 Task: Create a due date automation trigger when advanced on, 2 days after a card is due add content with a name or a description not starting with resume at 11:00 AM.
Action: Mouse moved to (934, 261)
Screenshot: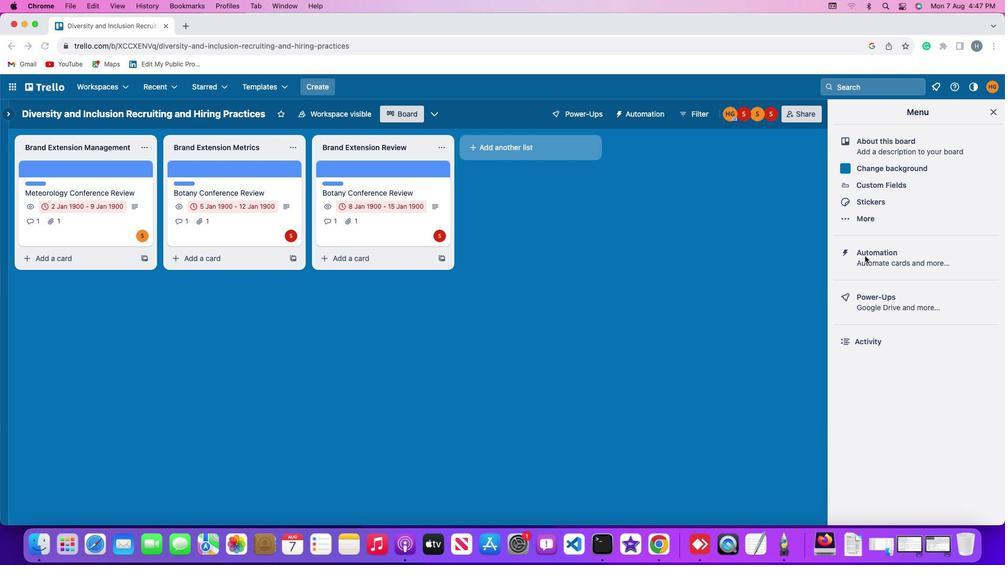 
Action: Mouse pressed left at (934, 261)
Screenshot: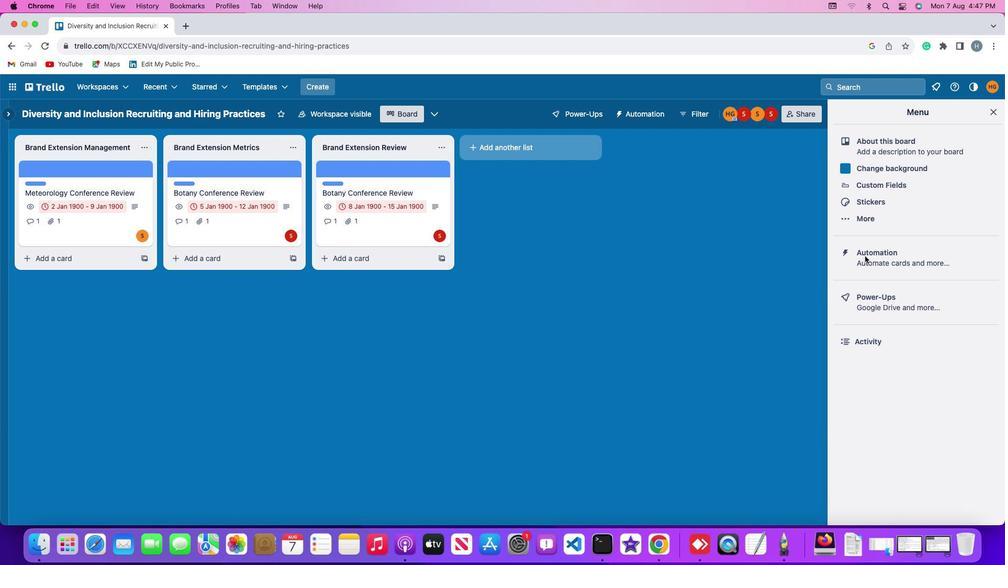 
Action: Mouse pressed left at (934, 261)
Screenshot: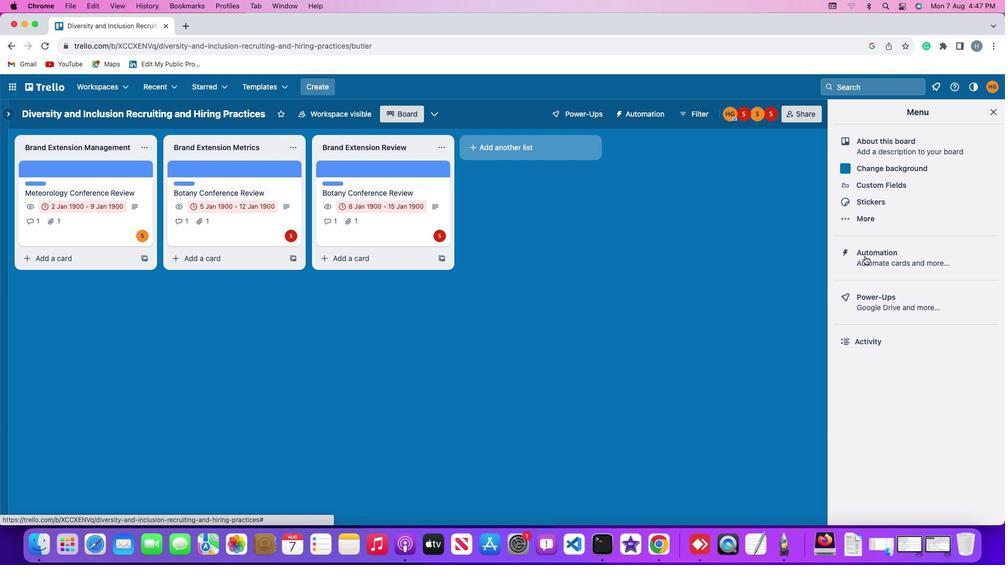 
Action: Mouse moved to (120, 246)
Screenshot: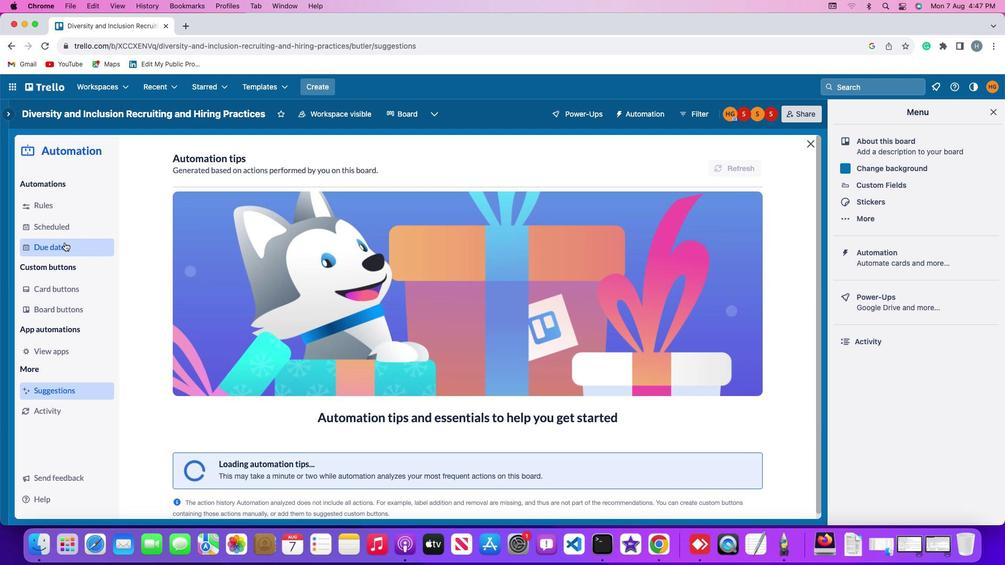 
Action: Mouse pressed left at (120, 246)
Screenshot: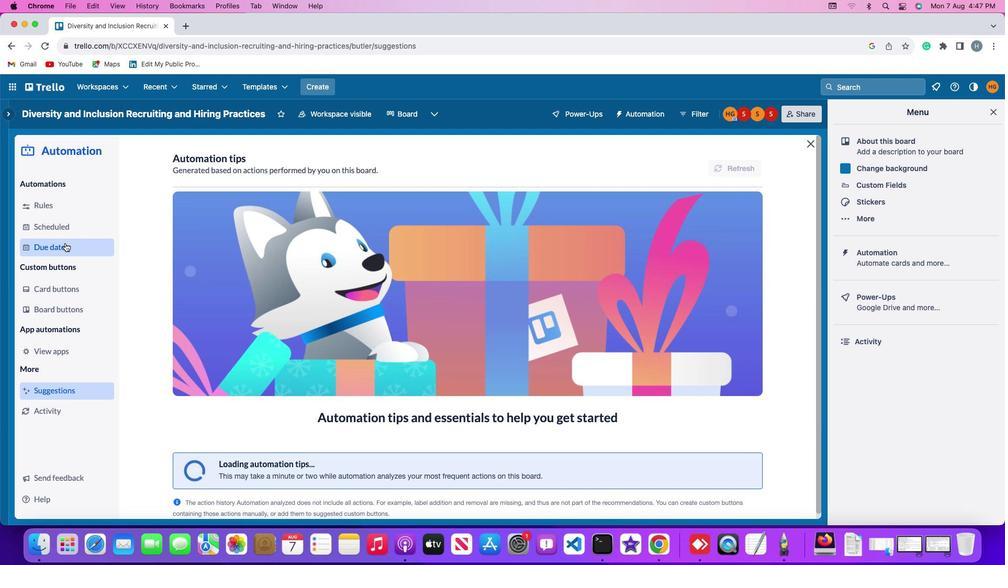 
Action: Mouse moved to (791, 160)
Screenshot: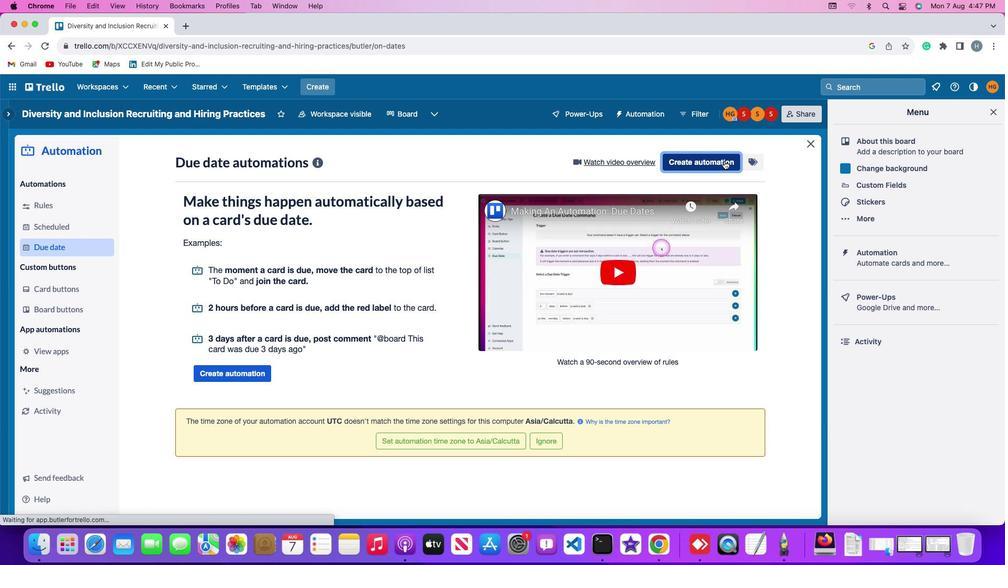 
Action: Mouse pressed left at (791, 160)
Screenshot: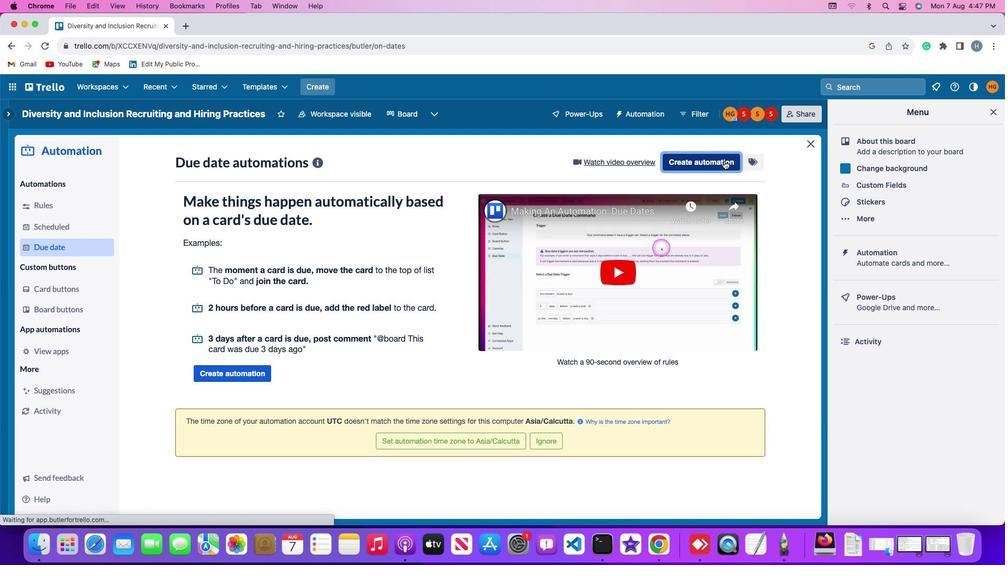
Action: Mouse moved to (554, 264)
Screenshot: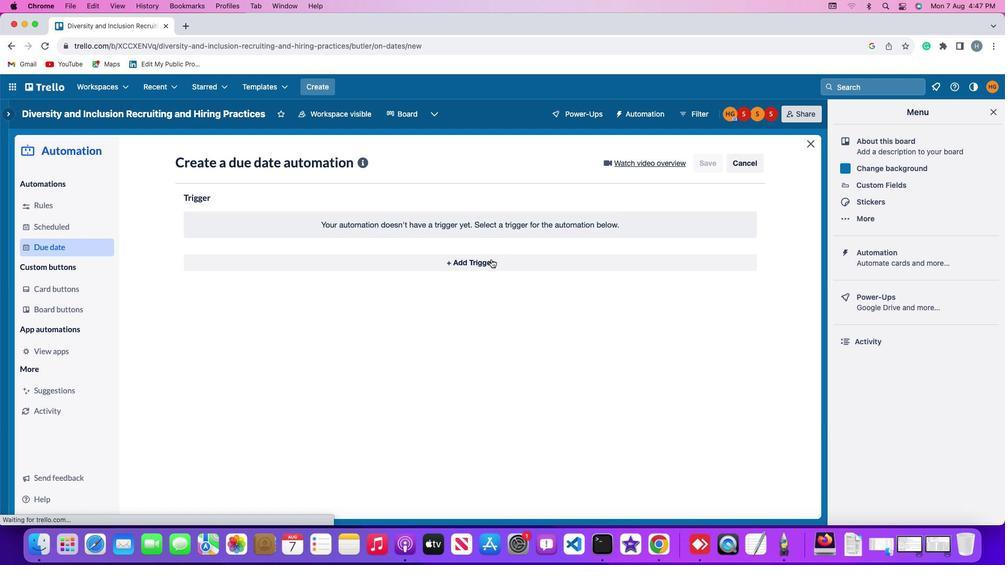 
Action: Mouse pressed left at (554, 264)
Screenshot: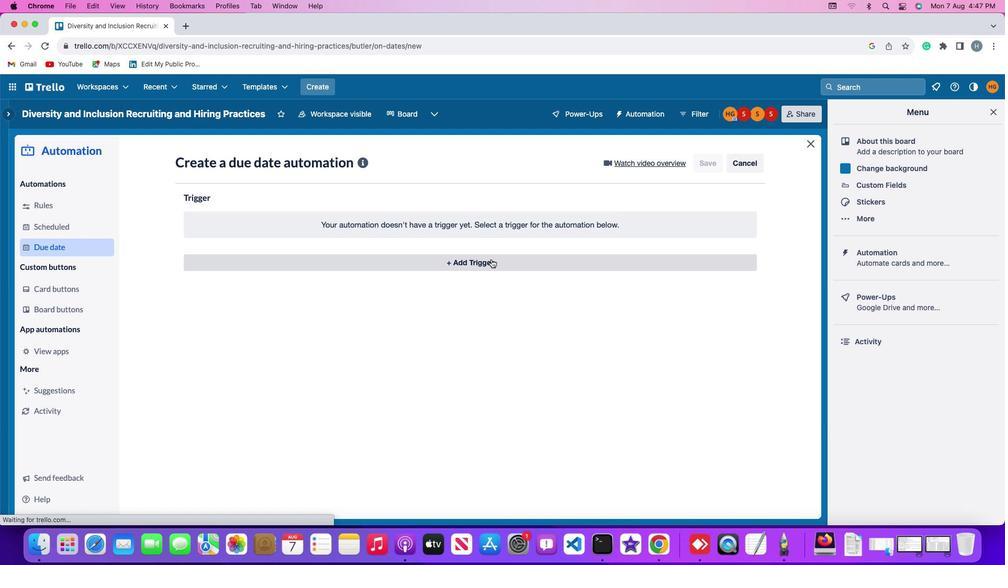
Action: Mouse moved to (262, 434)
Screenshot: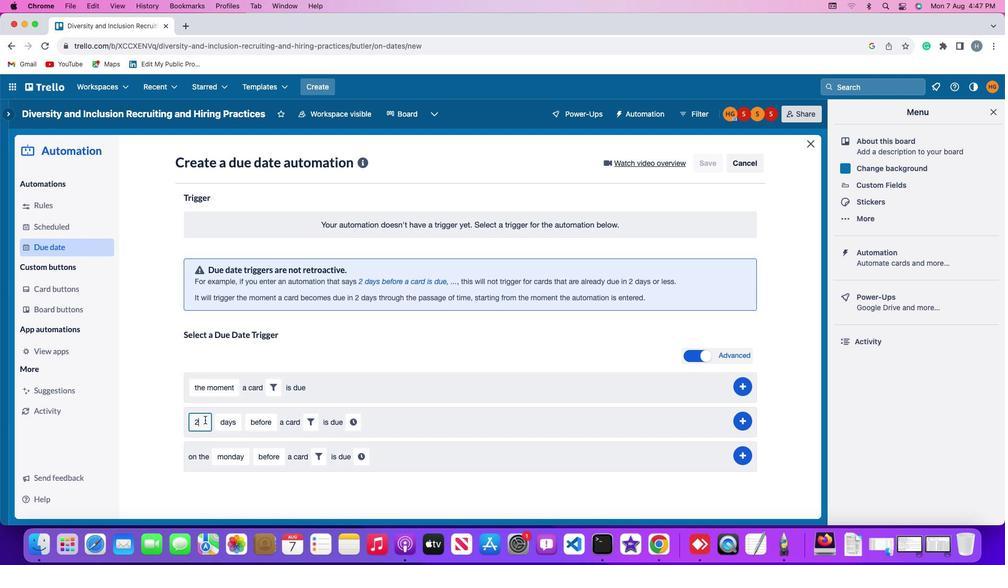 
Action: Mouse pressed left at (262, 434)
Screenshot: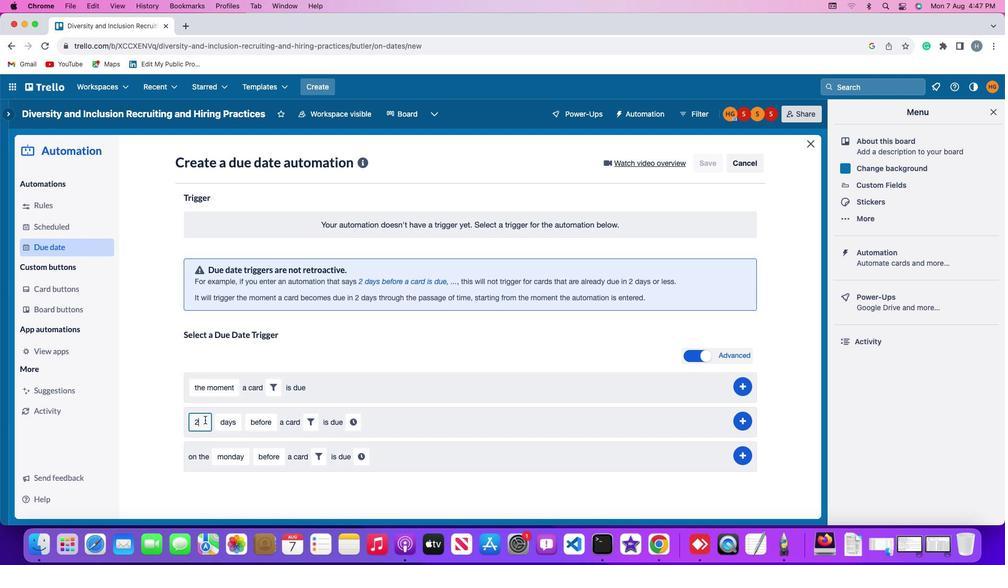 
Action: Mouse moved to (262, 435)
Screenshot: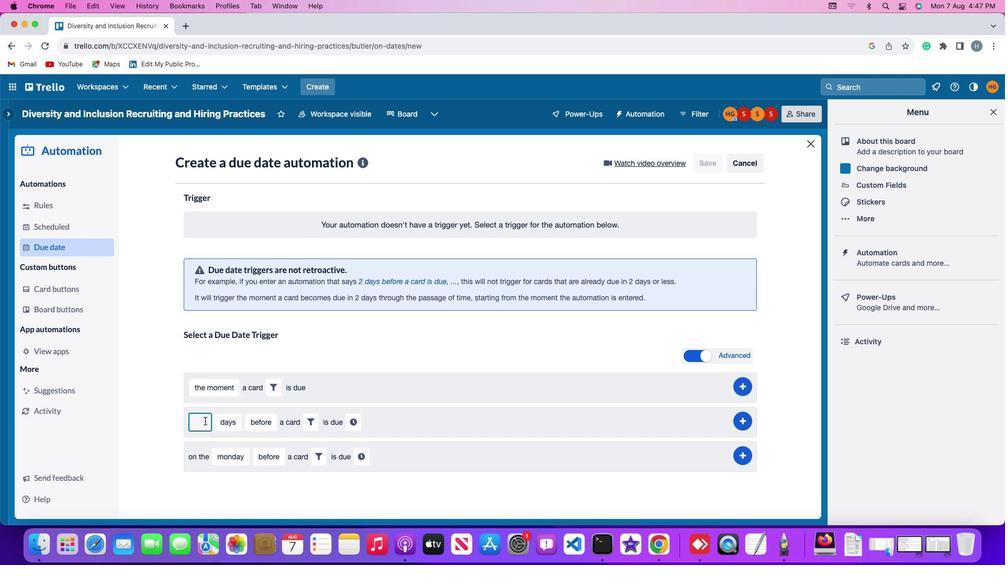 
Action: Key pressed Key.backspace
Screenshot: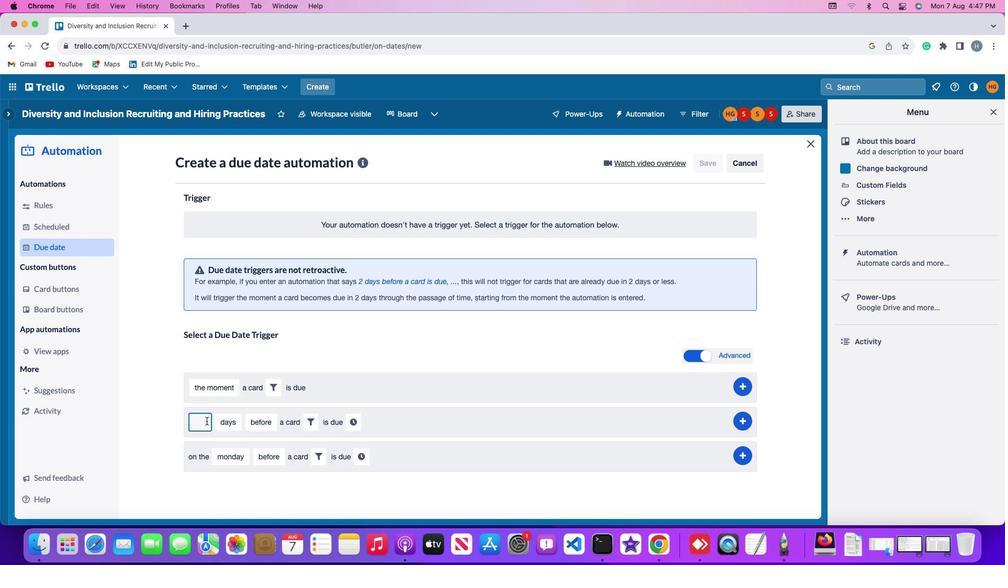 
Action: Mouse moved to (264, 435)
Screenshot: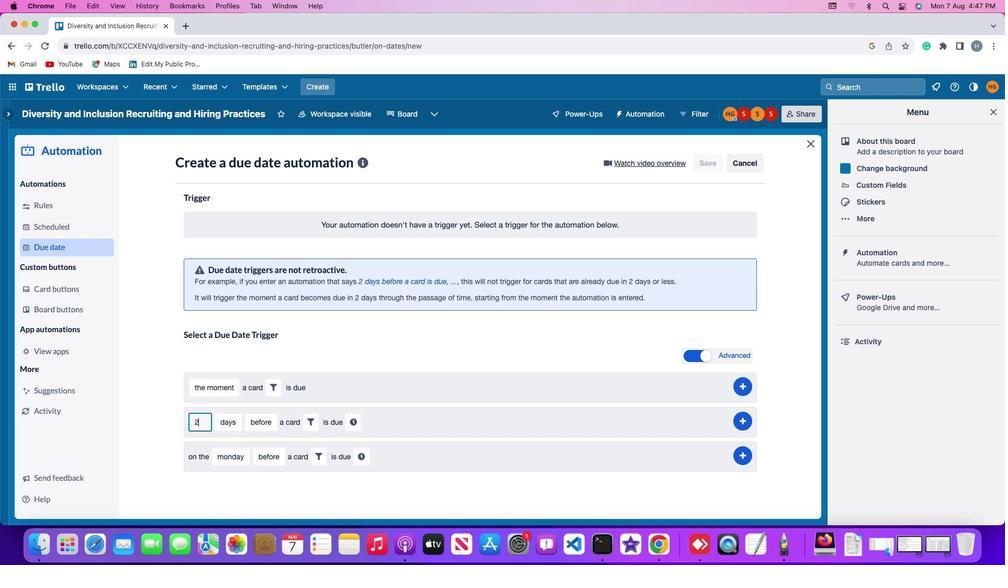 
Action: Key pressed '2'
Screenshot: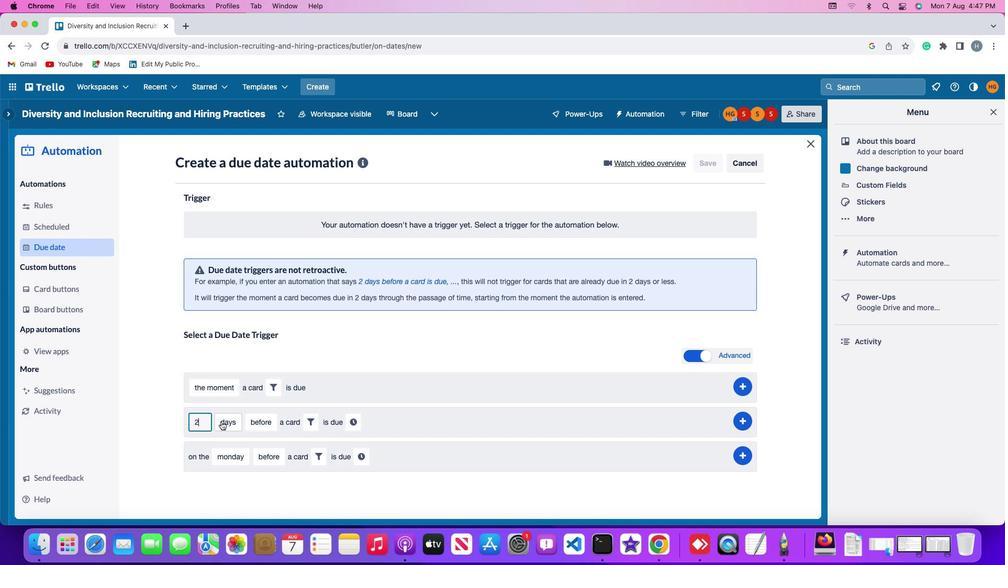 
Action: Mouse moved to (283, 436)
Screenshot: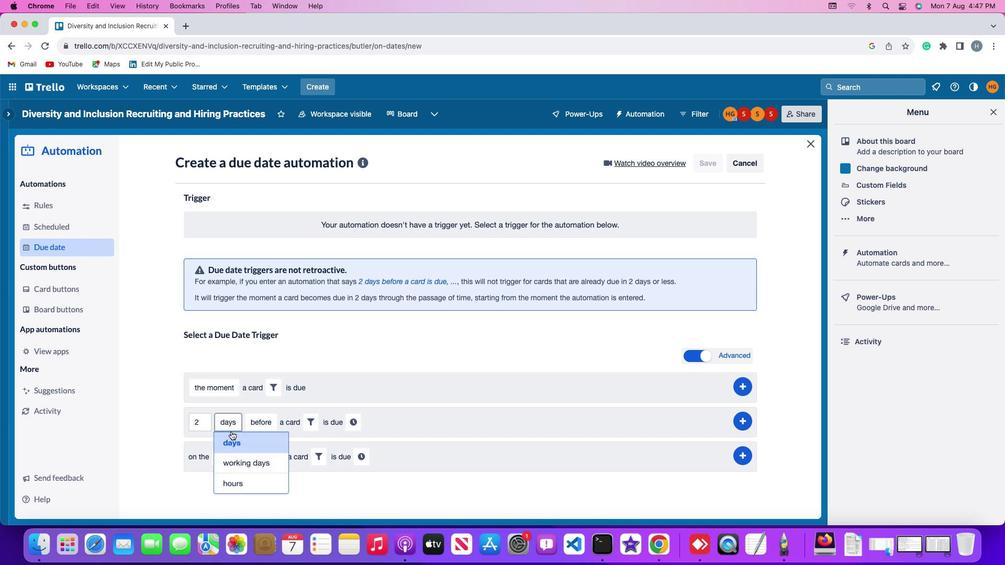 
Action: Mouse pressed left at (283, 436)
Screenshot: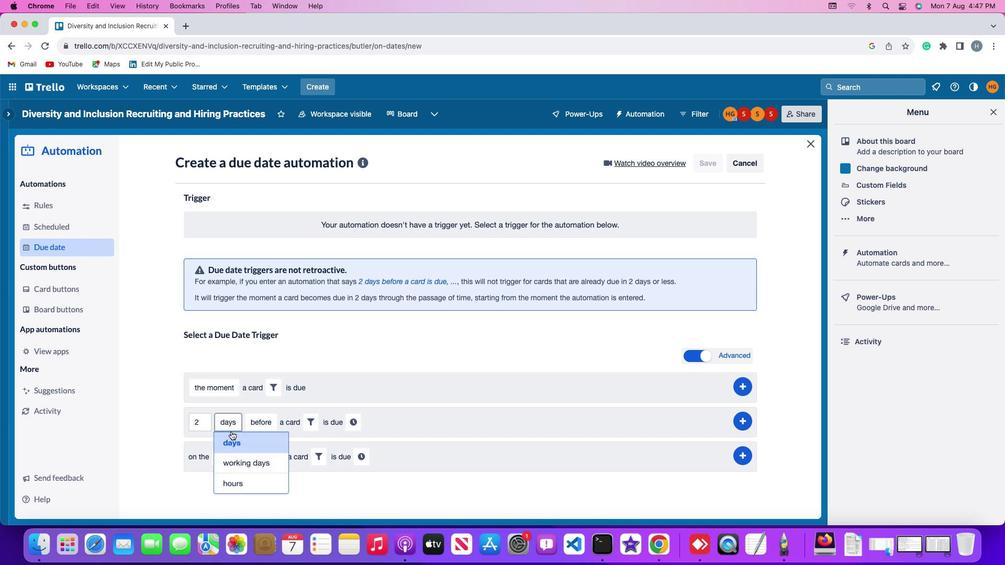 
Action: Mouse moved to (297, 461)
Screenshot: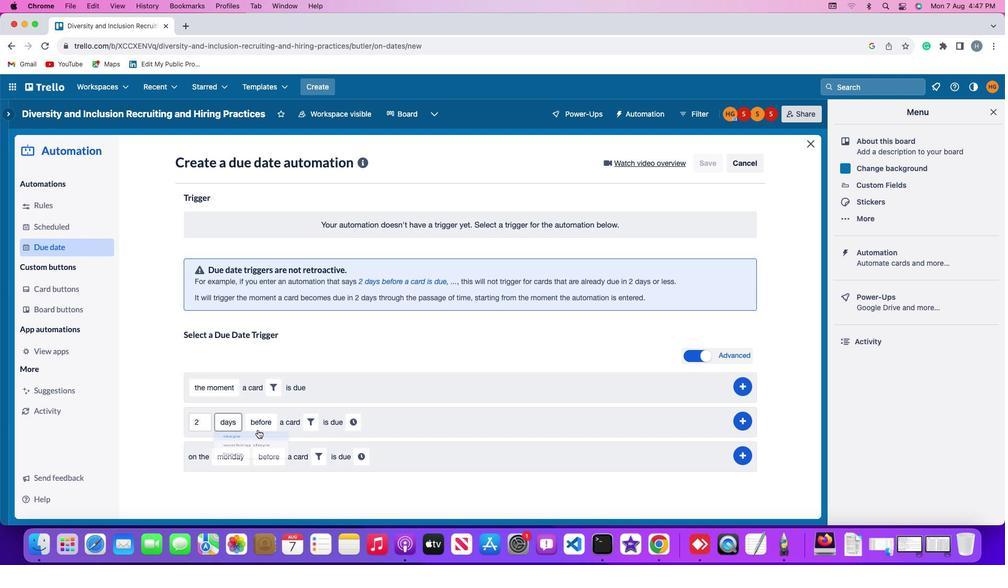 
Action: Mouse pressed left at (297, 461)
Screenshot: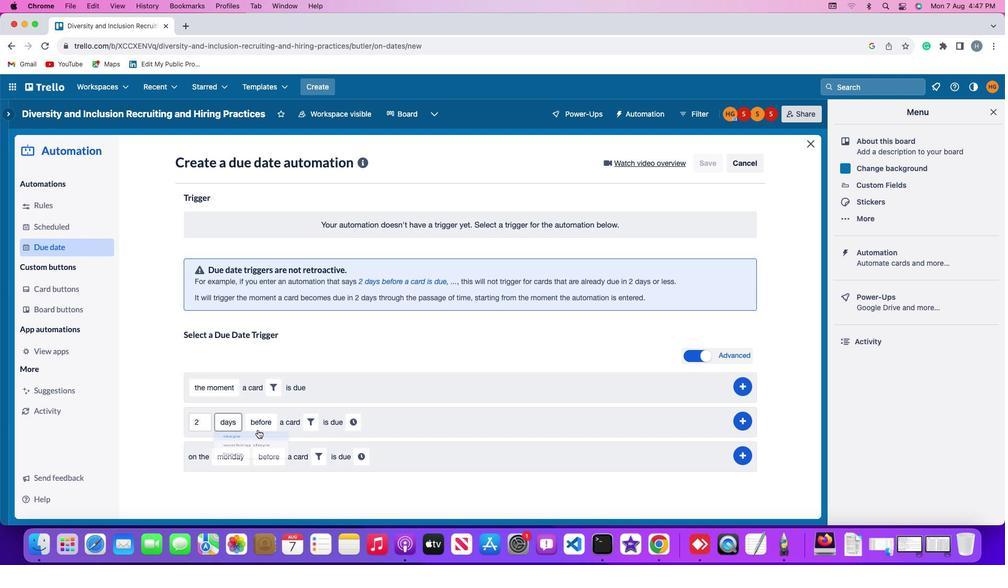 
Action: Mouse moved to (329, 435)
Screenshot: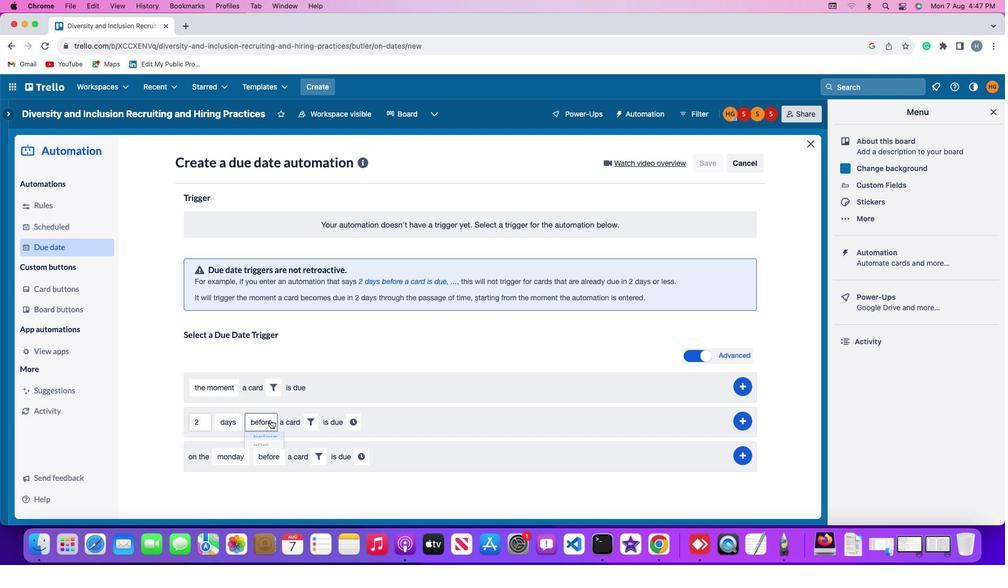 
Action: Mouse pressed left at (329, 435)
Screenshot: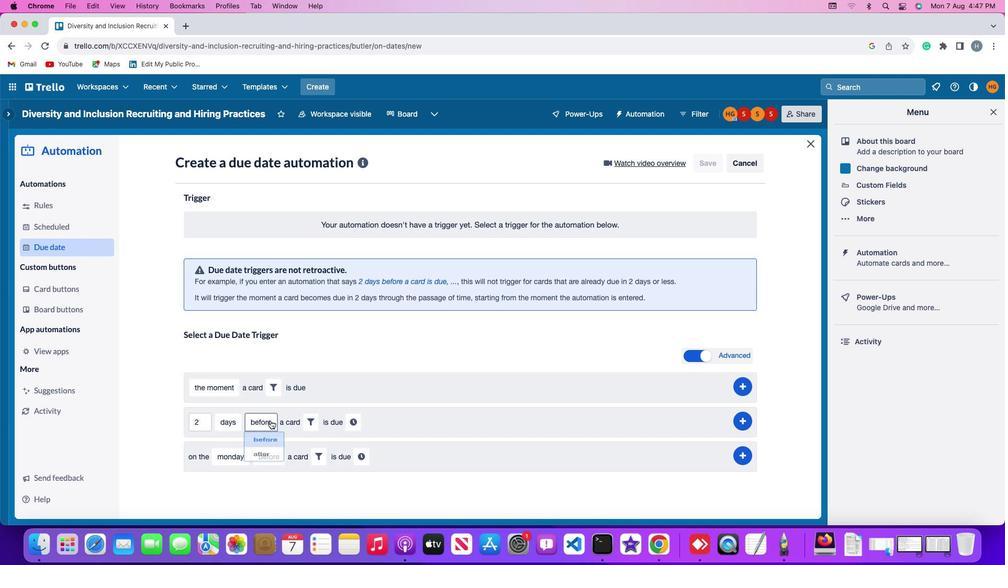 
Action: Mouse moved to (326, 482)
Screenshot: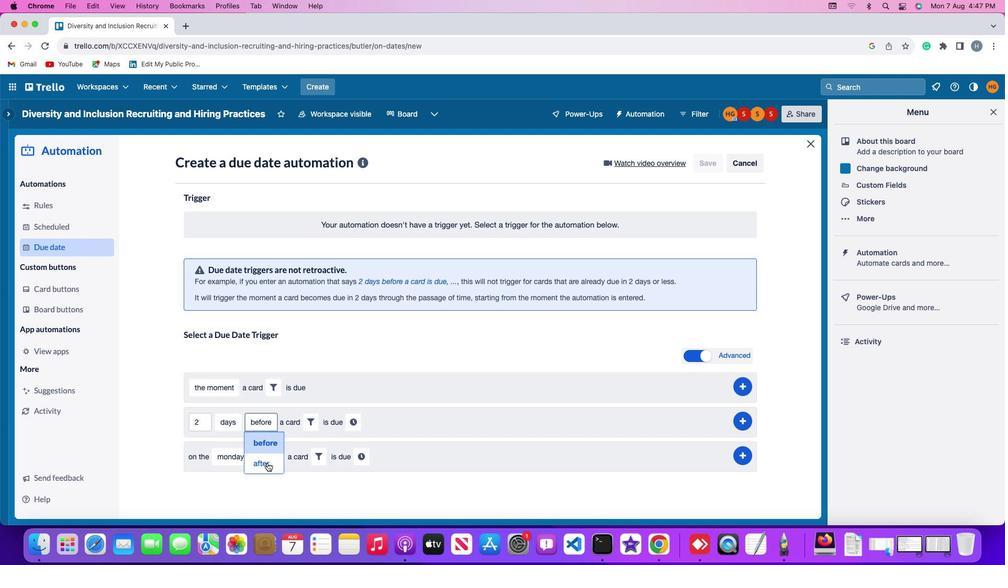 
Action: Mouse pressed left at (326, 482)
Screenshot: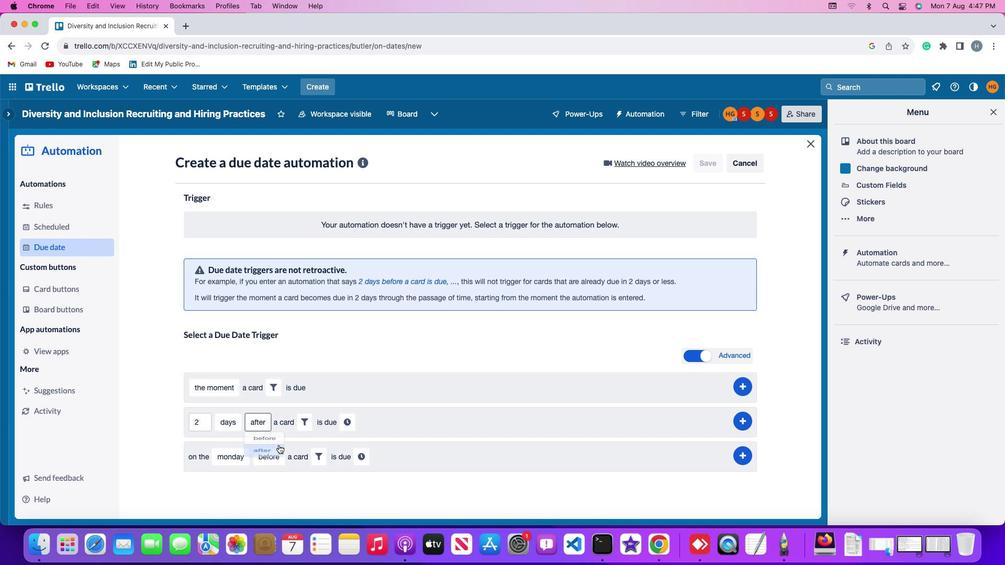 
Action: Mouse moved to (362, 435)
Screenshot: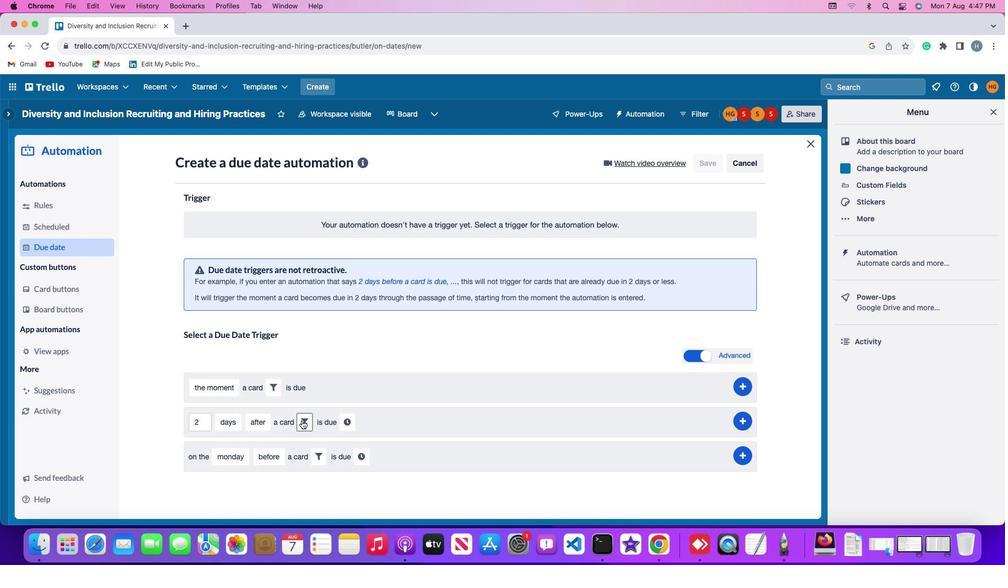 
Action: Mouse pressed left at (362, 435)
Screenshot: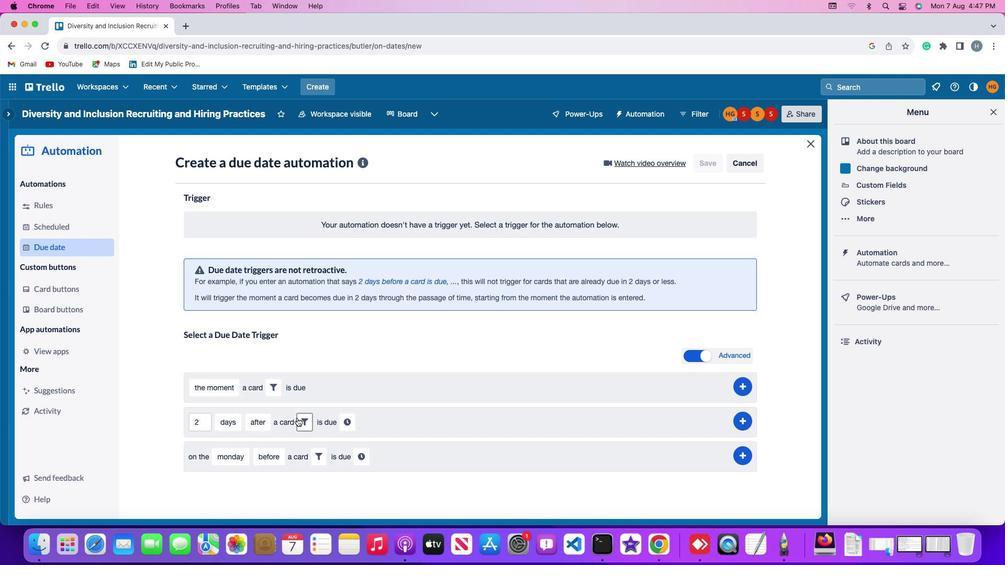 
Action: Mouse moved to (492, 469)
Screenshot: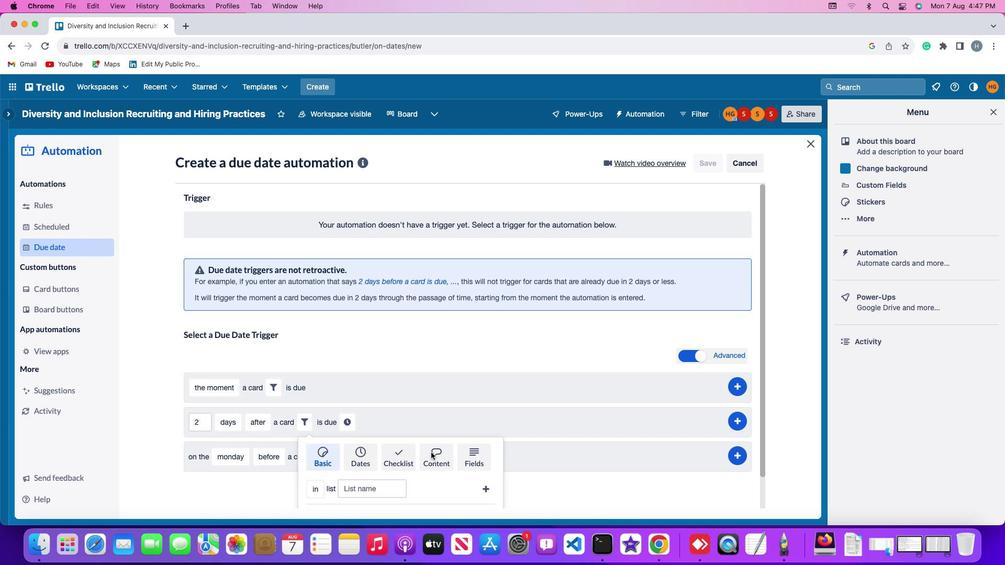 
Action: Mouse pressed left at (492, 469)
Screenshot: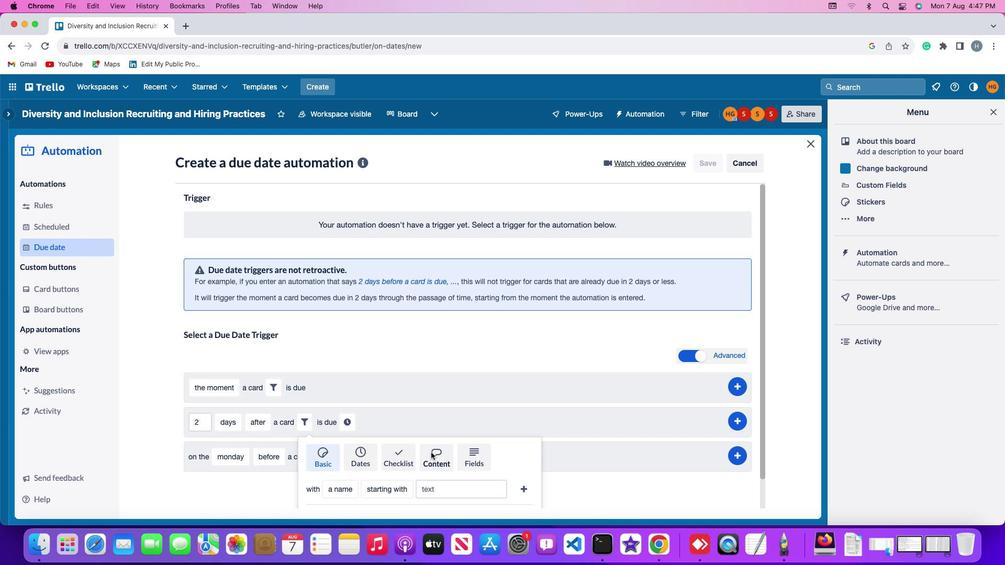
Action: Mouse moved to (394, 505)
Screenshot: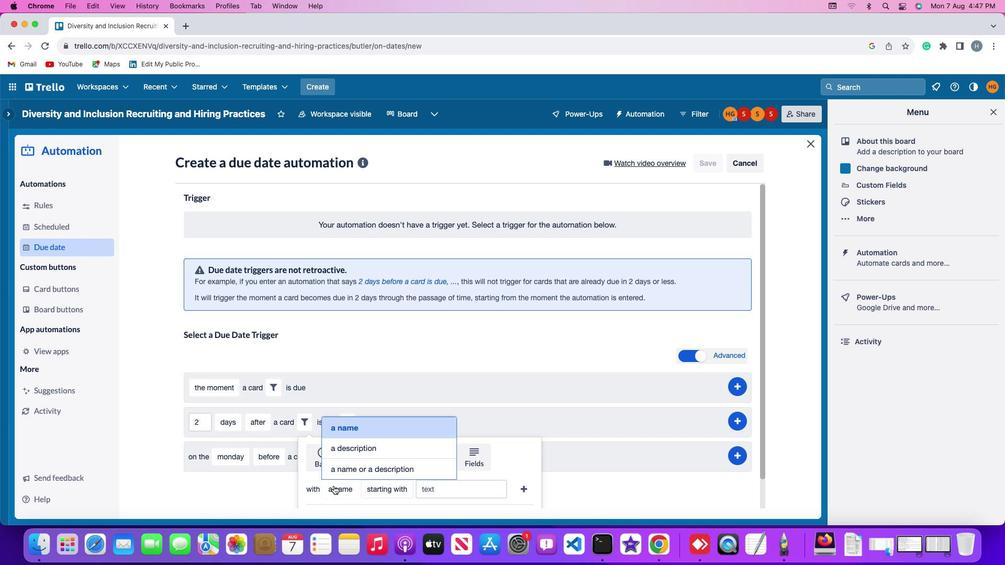 
Action: Mouse pressed left at (394, 505)
Screenshot: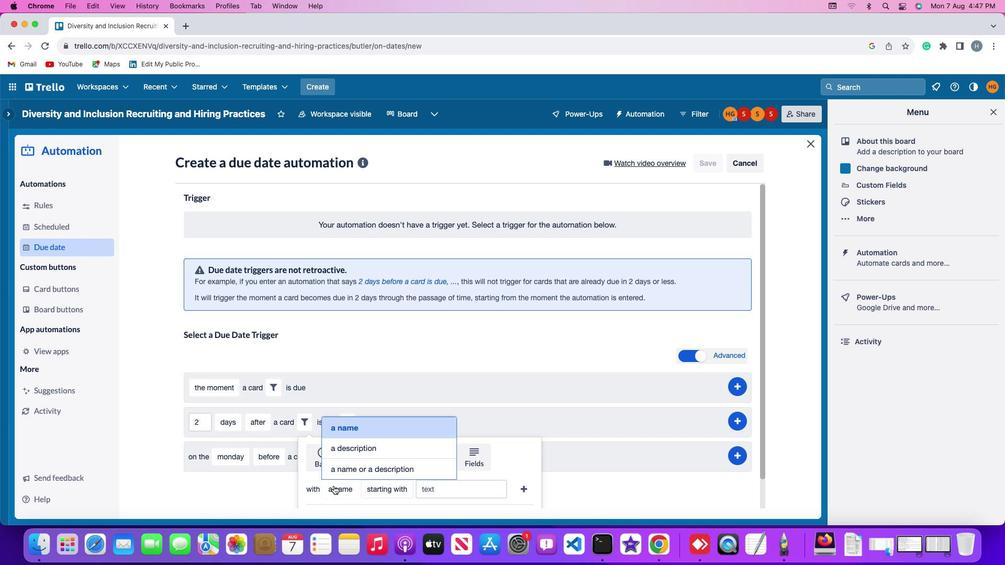 
Action: Mouse moved to (411, 488)
Screenshot: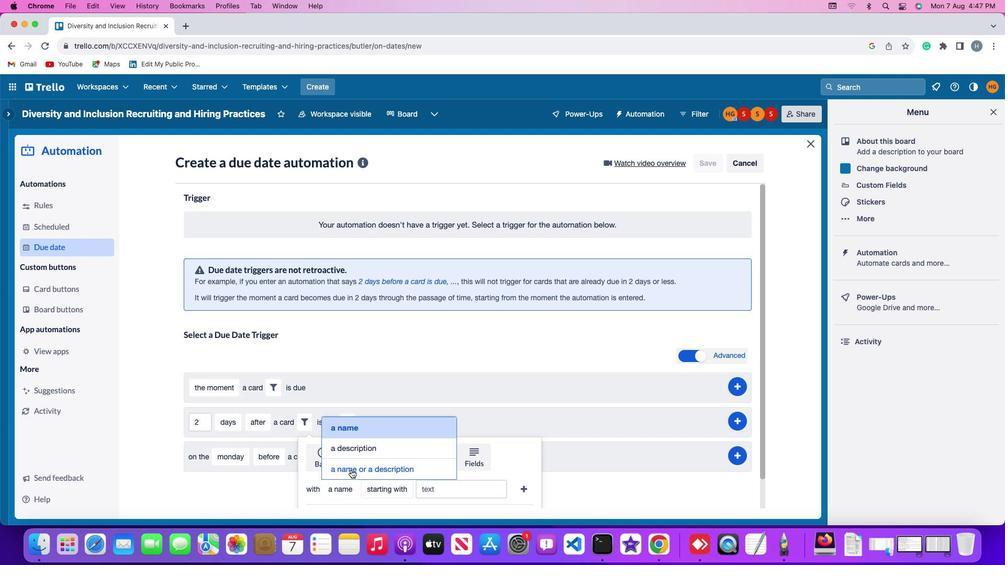 
Action: Mouse pressed left at (411, 488)
Screenshot: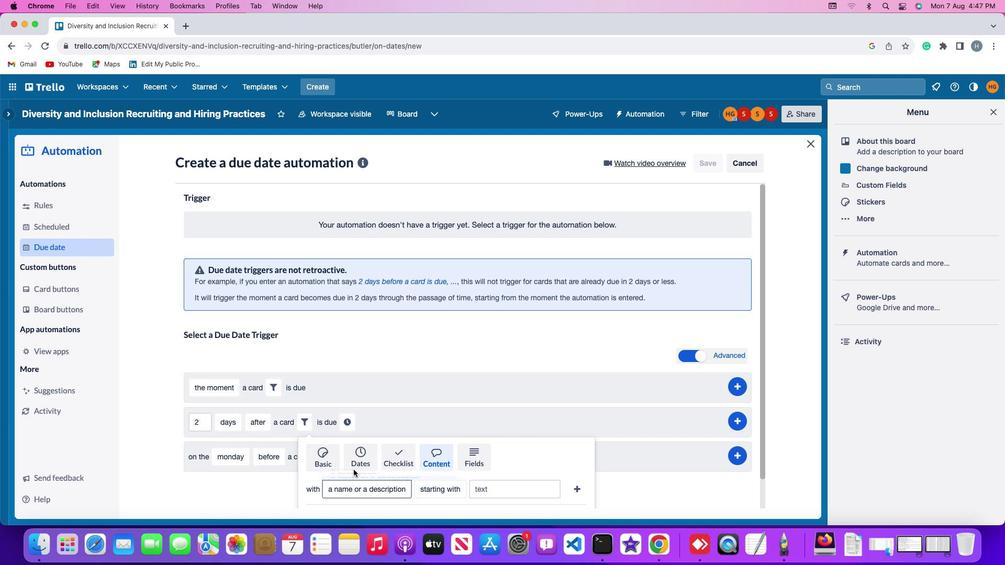 
Action: Mouse moved to (501, 510)
Screenshot: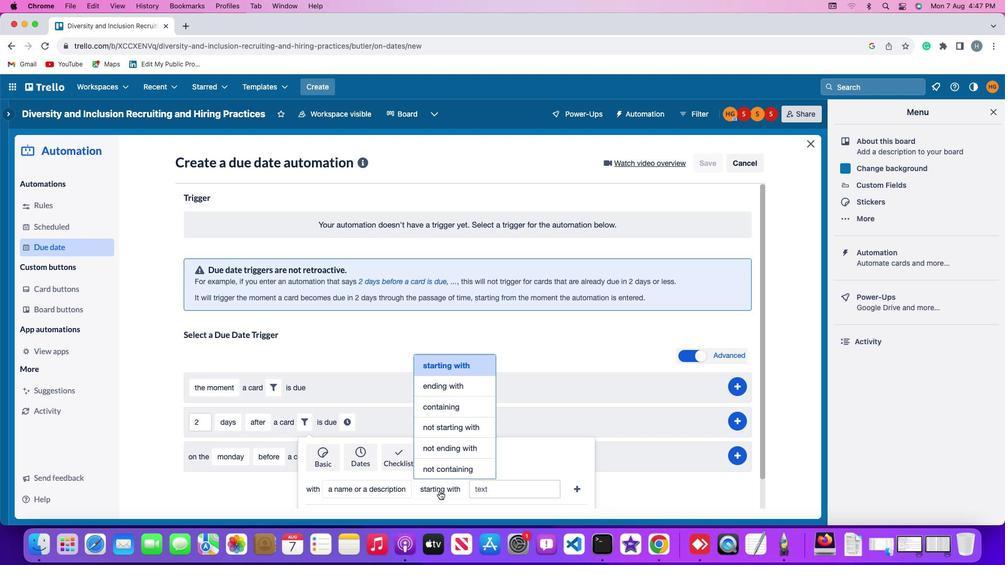 
Action: Mouse pressed left at (501, 510)
Screenshot: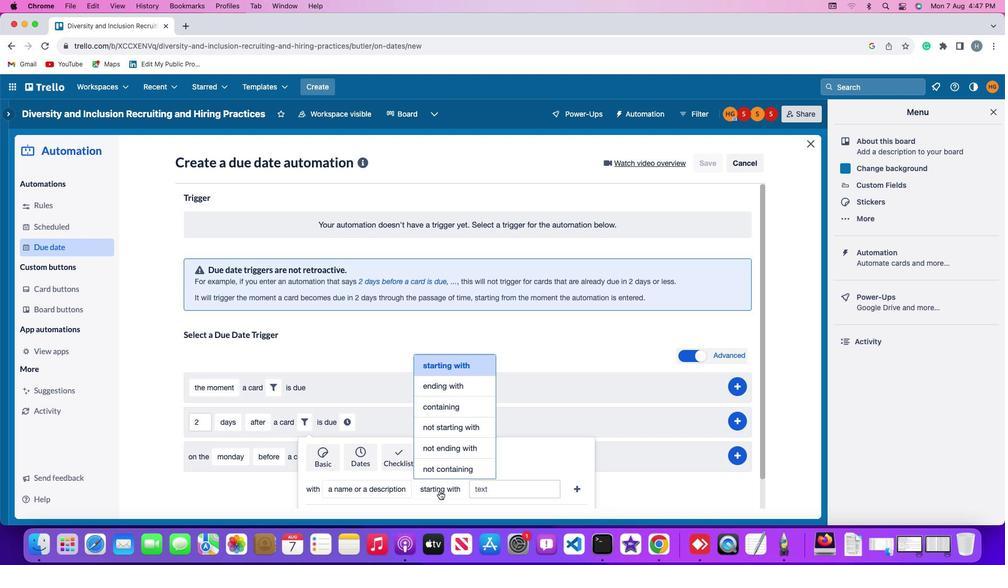 
Action: Mouse moved to (520, 440)
Screenshot: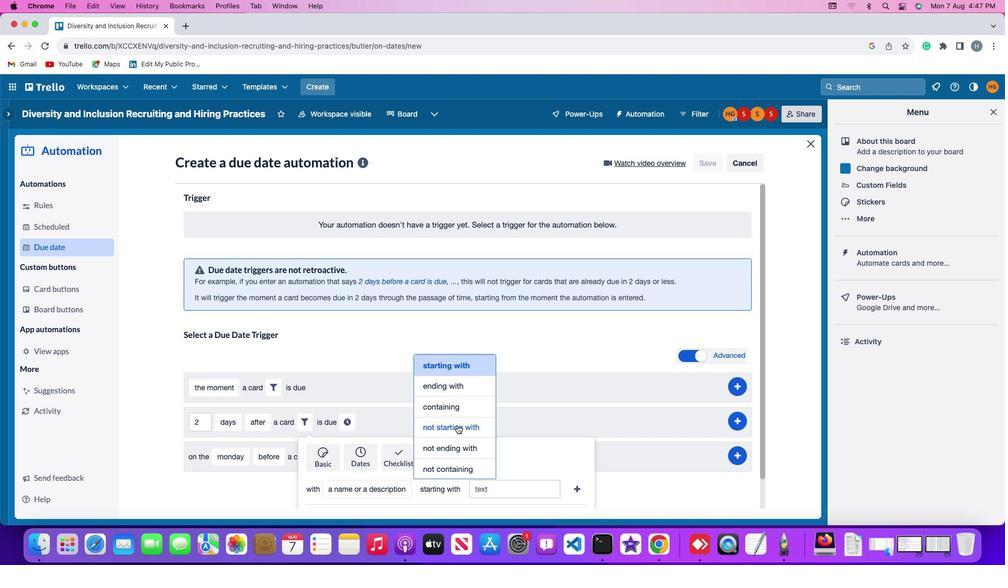 
Action: Mouse pressed left at (520, 440)
Screenshot: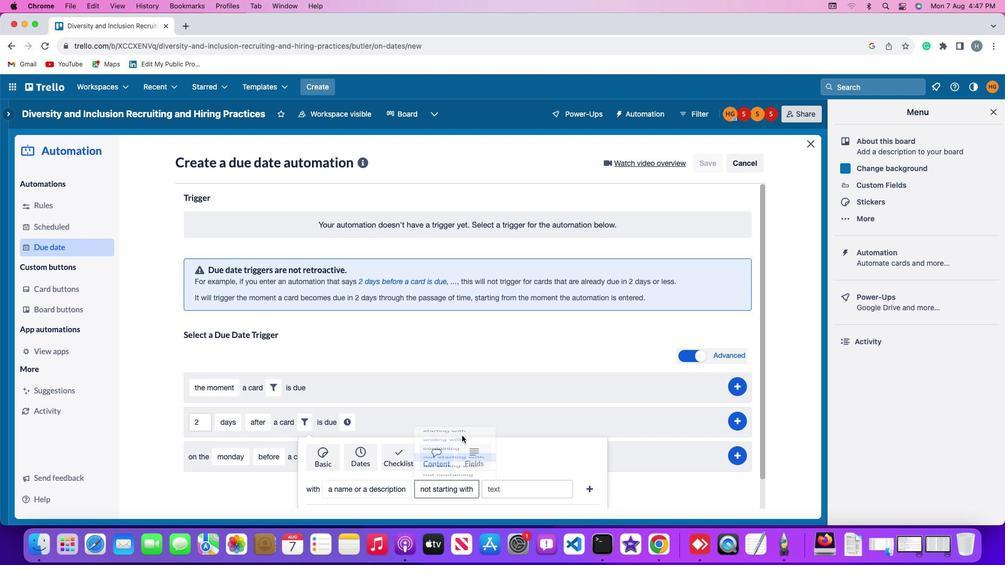 
Action: Mouse moved to (568, 507)
Screenshot: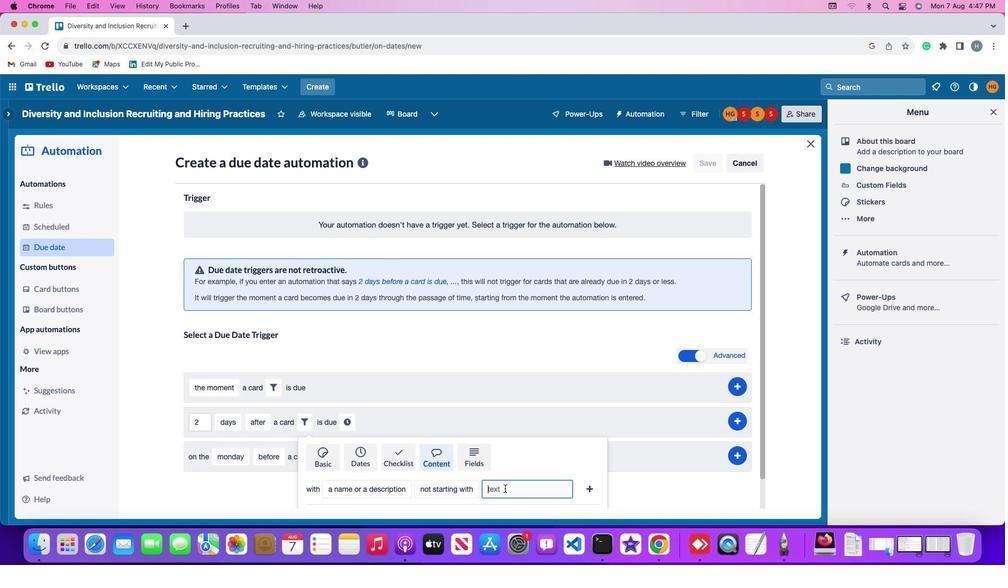 
Action: Mouse pressed left at (568, 507)
Screenshot: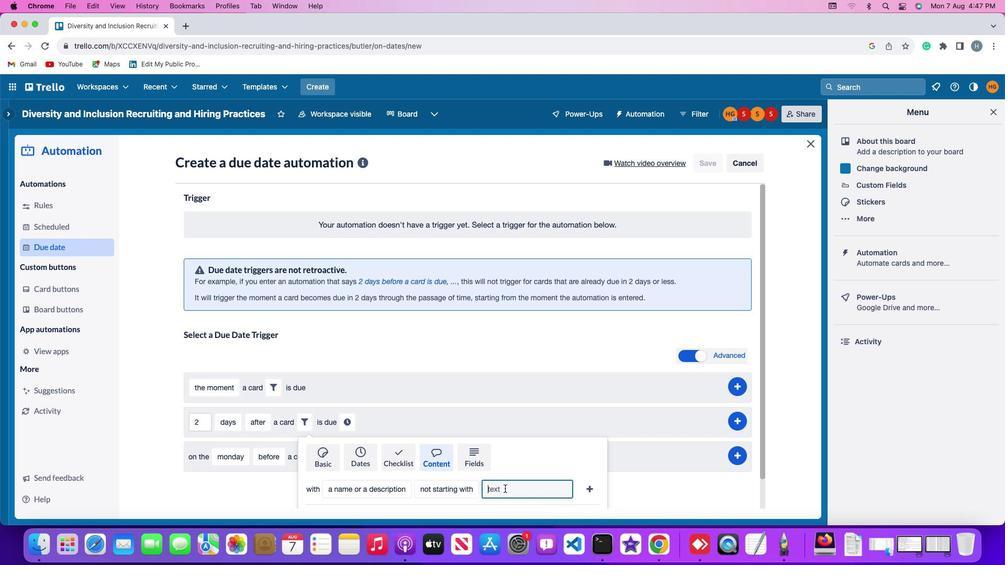 
Action: Key pressed 'r''e''s''u''m''e'
Screenshot: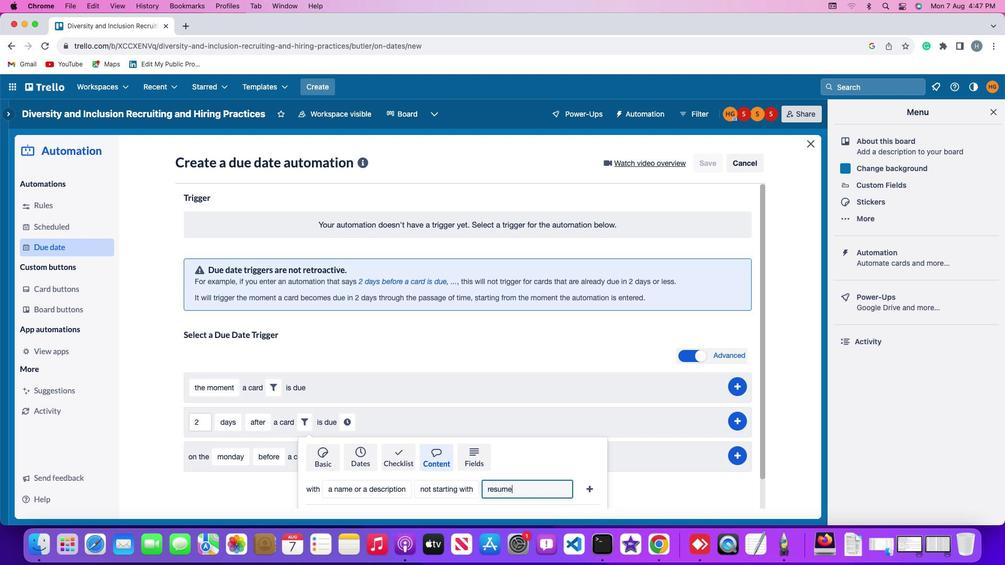 
Action: Mouse moved to (654, 509)
Screenshot: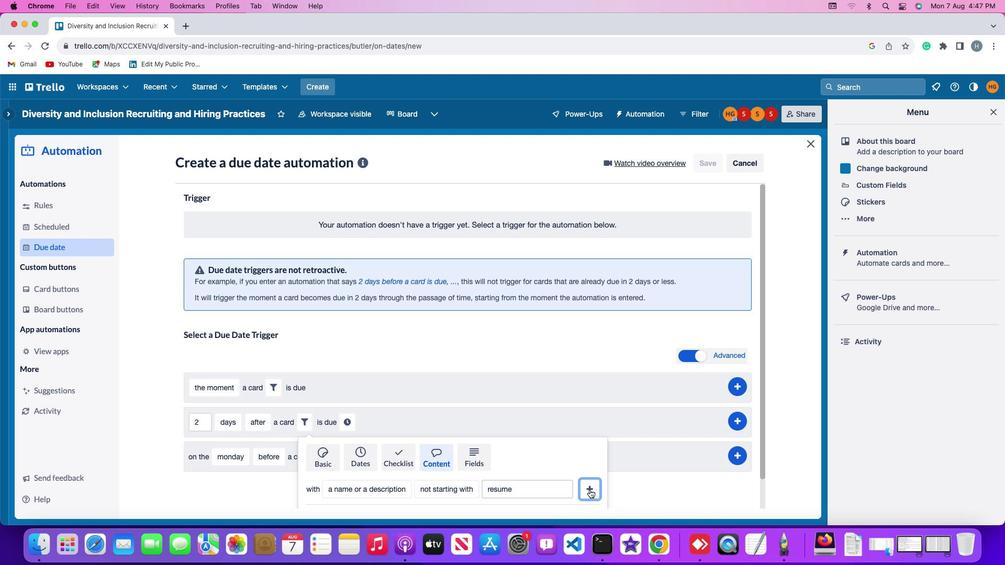 
Action: Mouse pressed left at (654, 509)
Screenshot: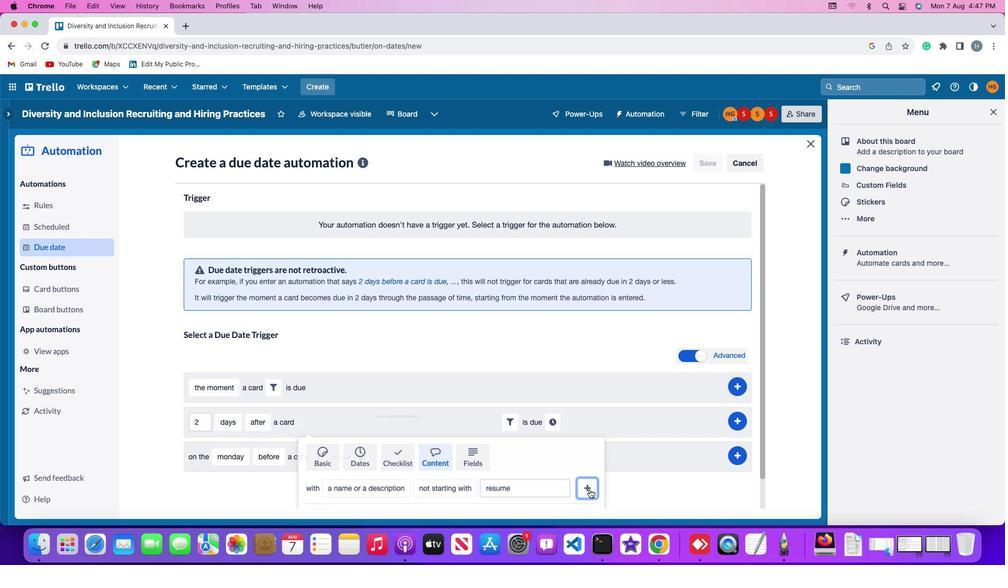 
Action: Mouse moved to (619, 441)
Screenshot: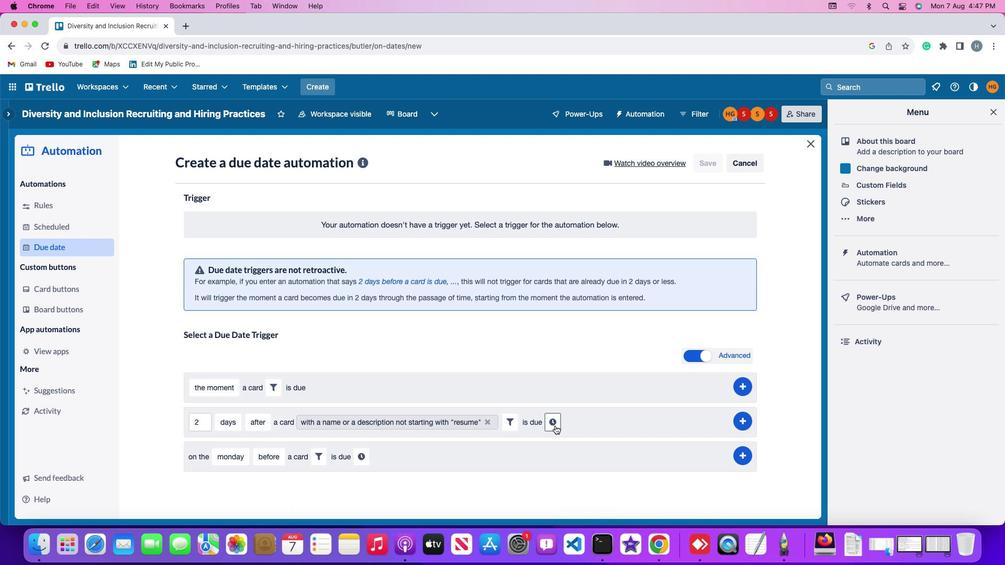 
Action: Mouse pressed left at (619, 441)
Screenshot: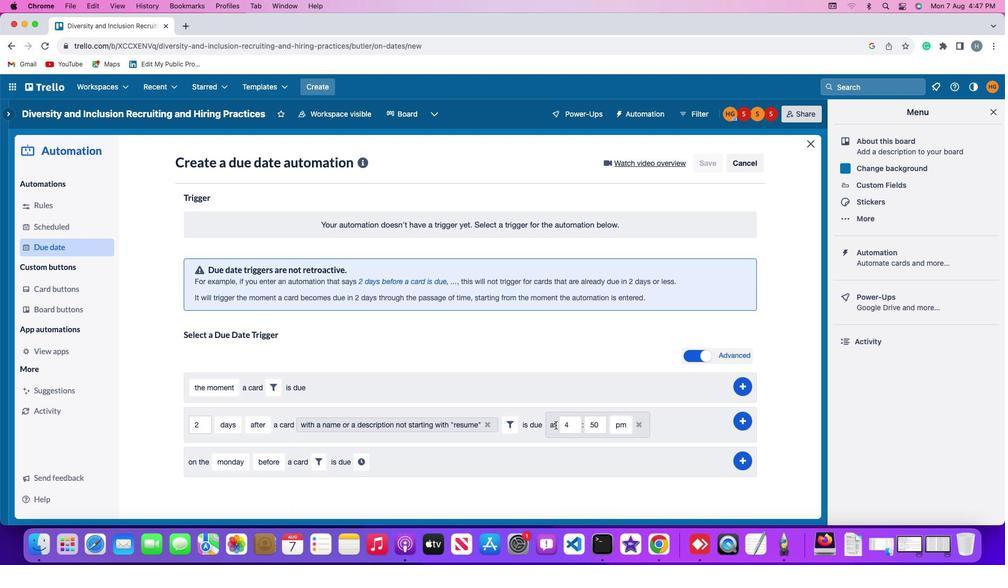 
Action: Mouse moved to (635, 441)
Screenshot: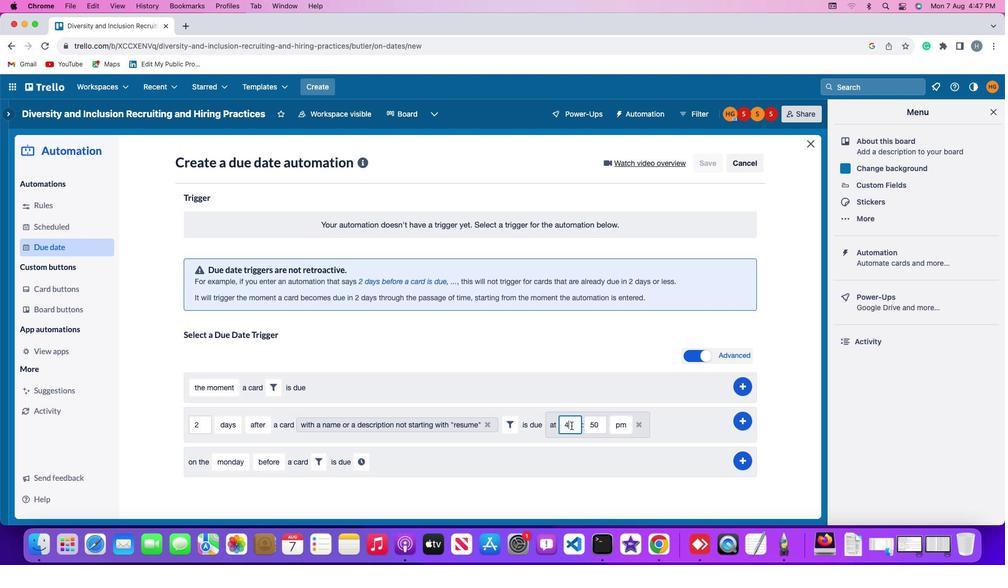 
Action: Mouse pressed left at (635, 441)
Screenshot: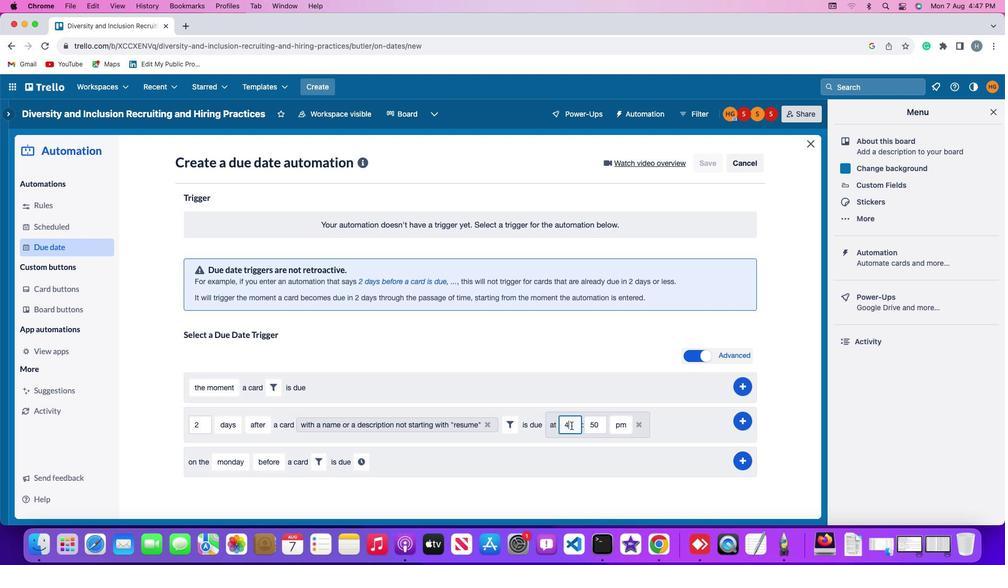 
Action: Key pressed Key.backspace'1''1'
Screenshot: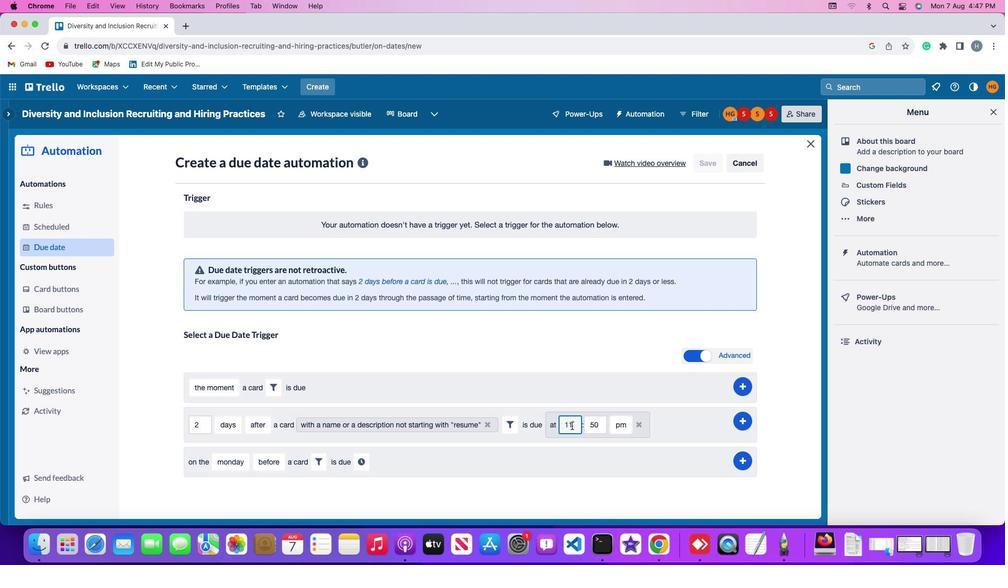 
Action: Mouse moved to (665, 438)
Screenshot: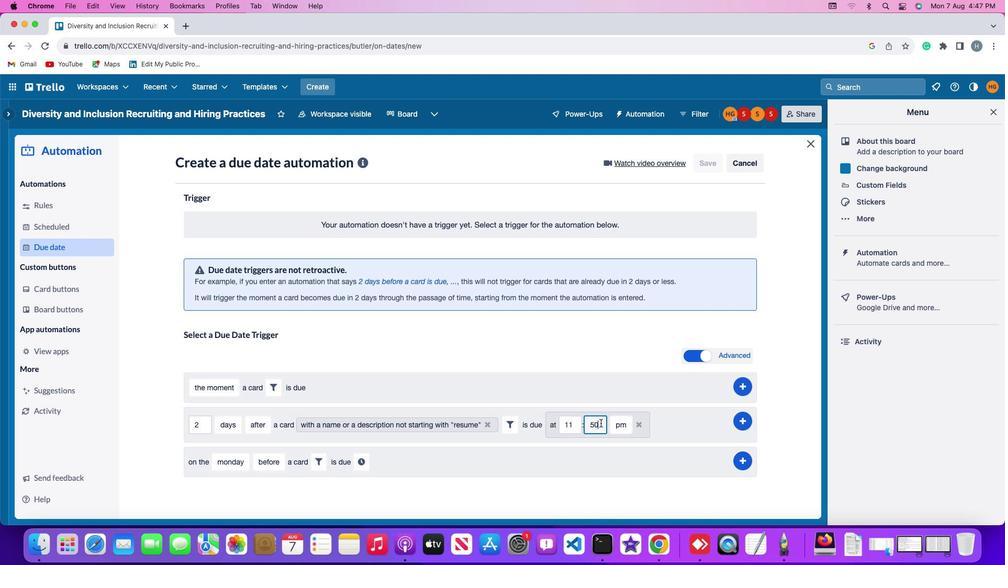 
Action: Mouse pressed left at (665, 438)
Screenshot: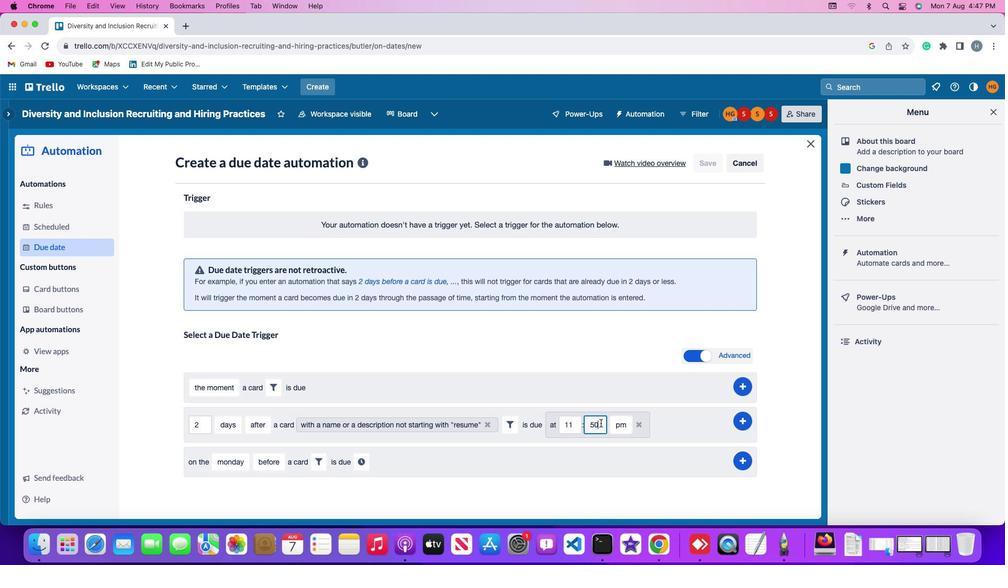 
Action: Mouse moved to (665, 438)
Screenshot: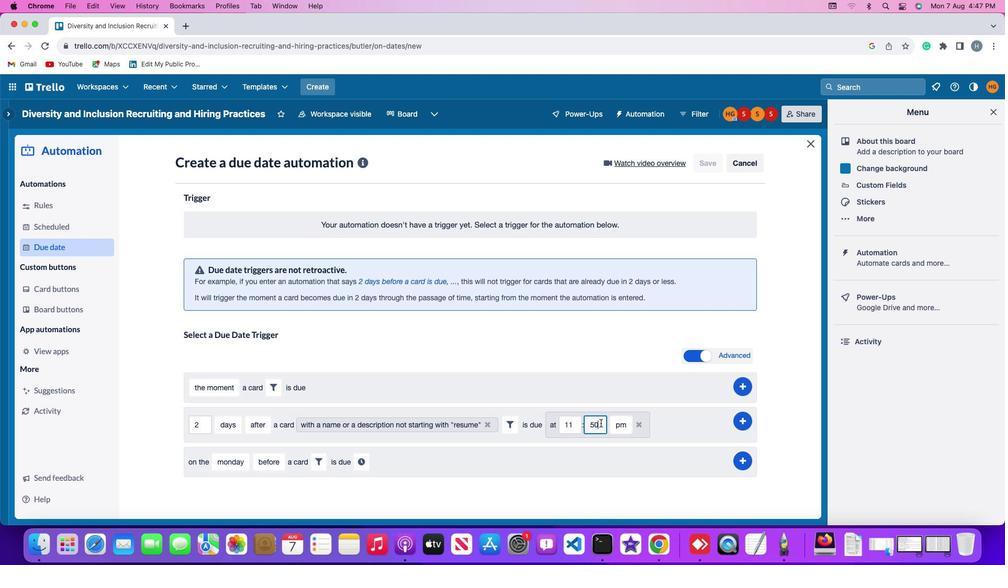 
Action: Key pressed Key.backspaceKey.backspace
Screenshot: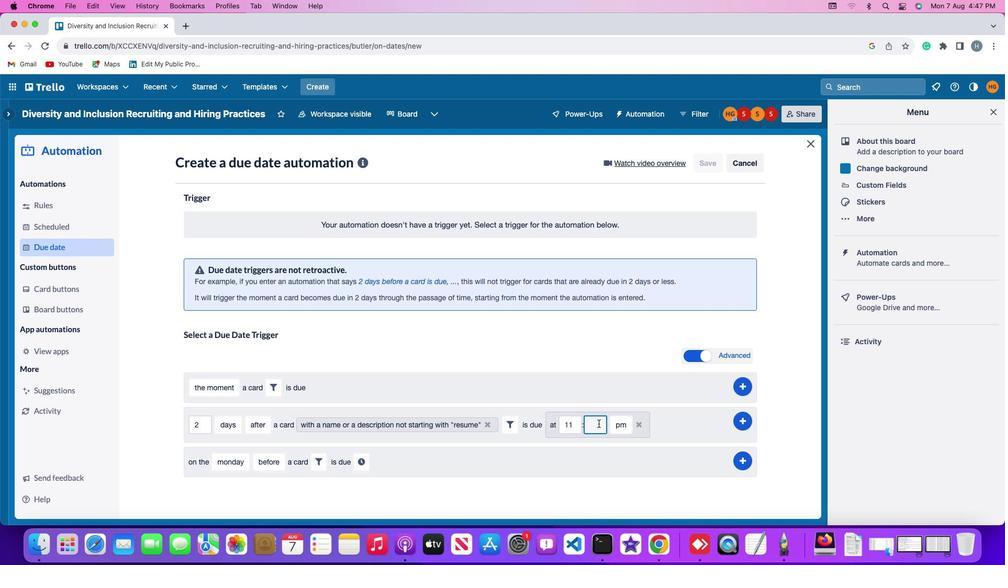 
Action: Mouse moved to (661, 438)
Screenshot: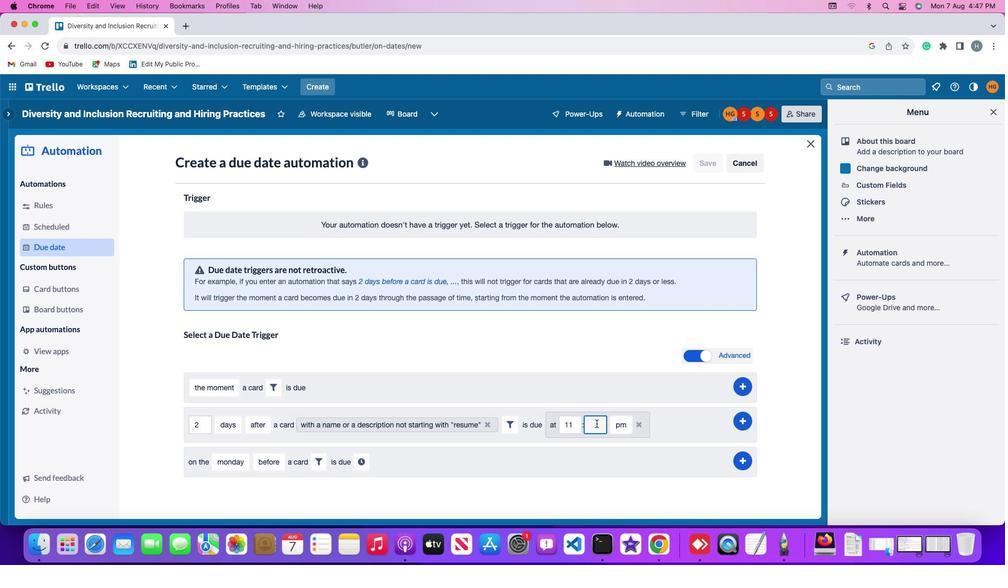 
Action: Key pressed '0''0'
Screenshot: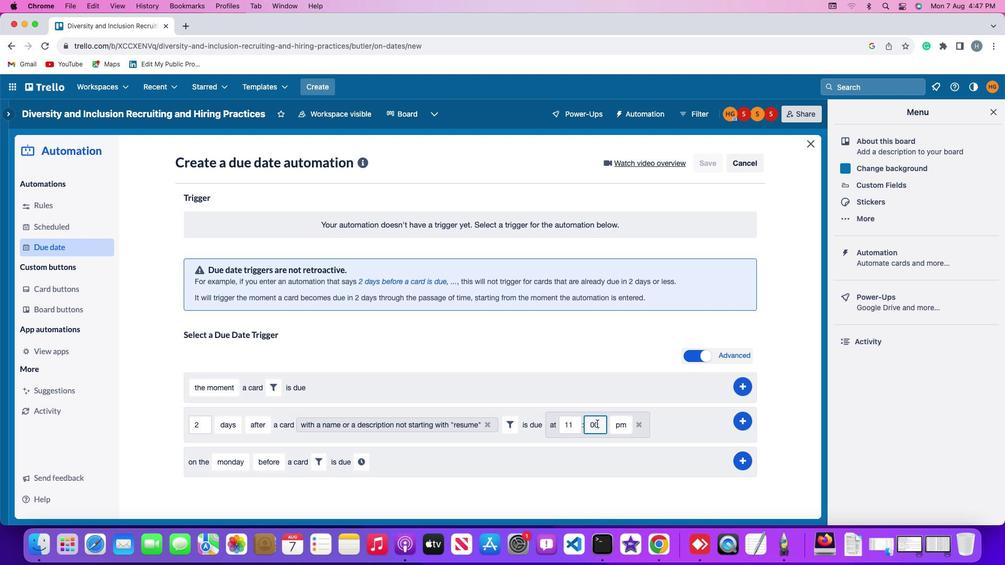 
Action: Mouse moved to (682, 437)
Screenshot: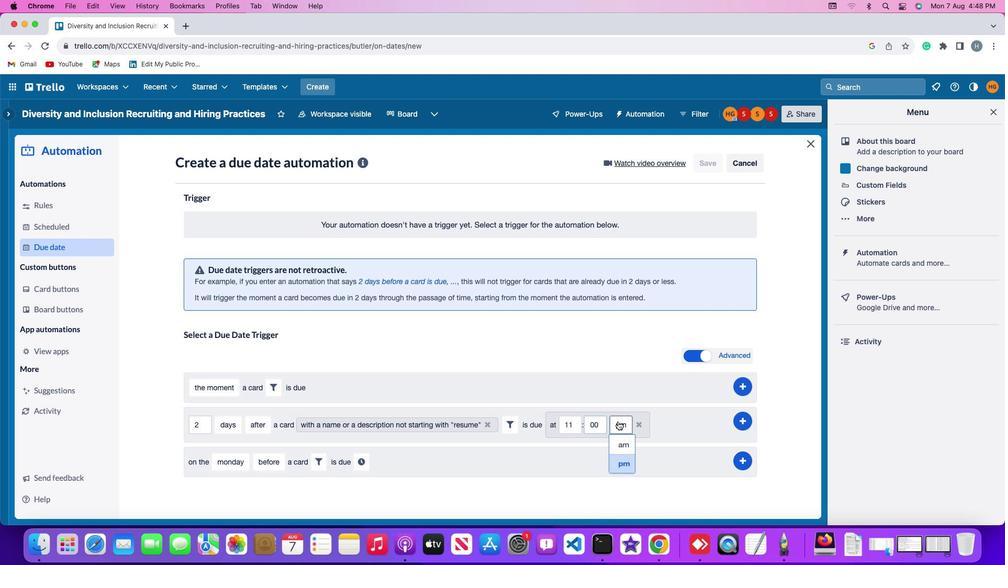 
Action: Mouse pressed left at (682, 437)
Screenshot: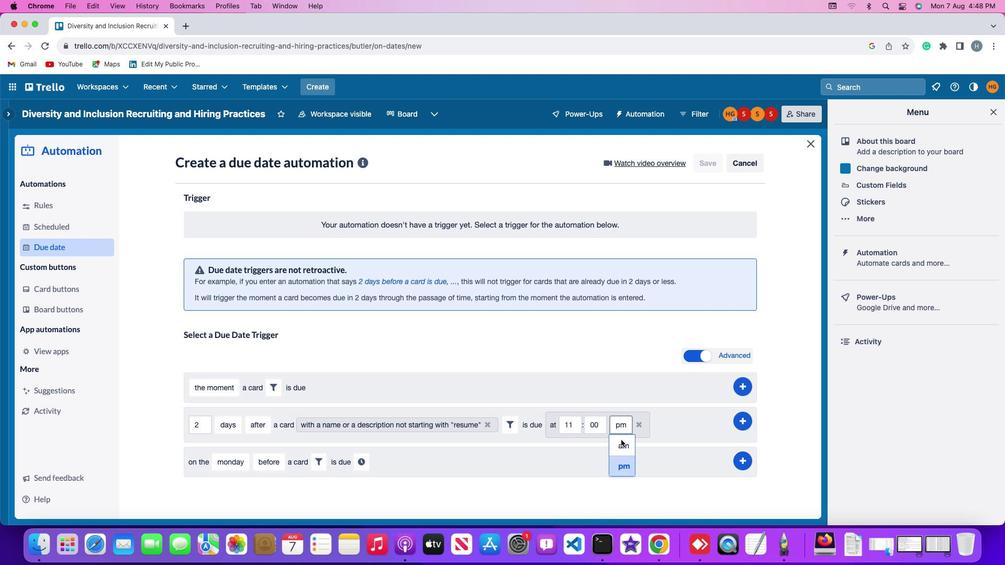 
Action: Mouse moved to (689, 462)
Screenshot: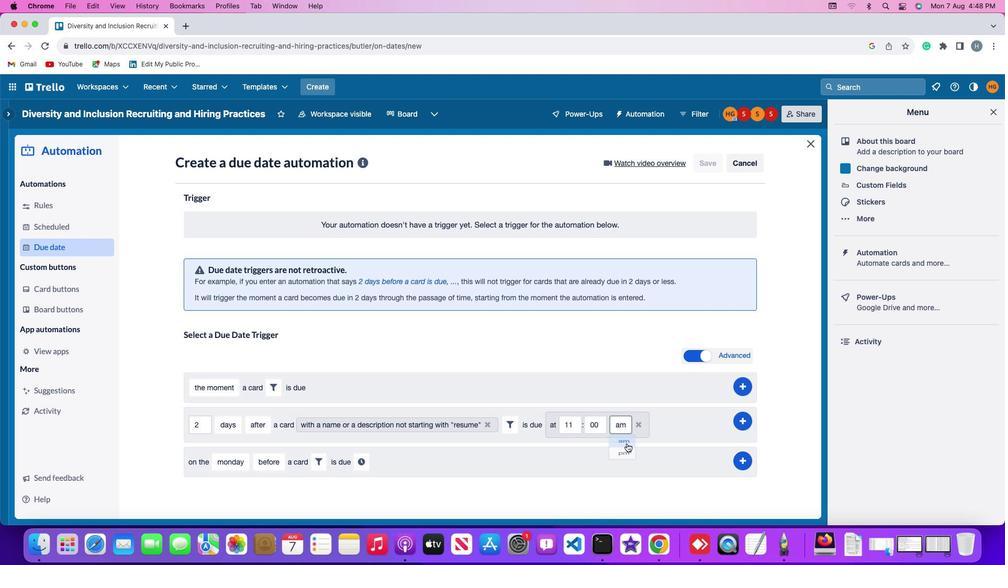 
Action: Mouse pressed left at (689, 462)
Screenshot: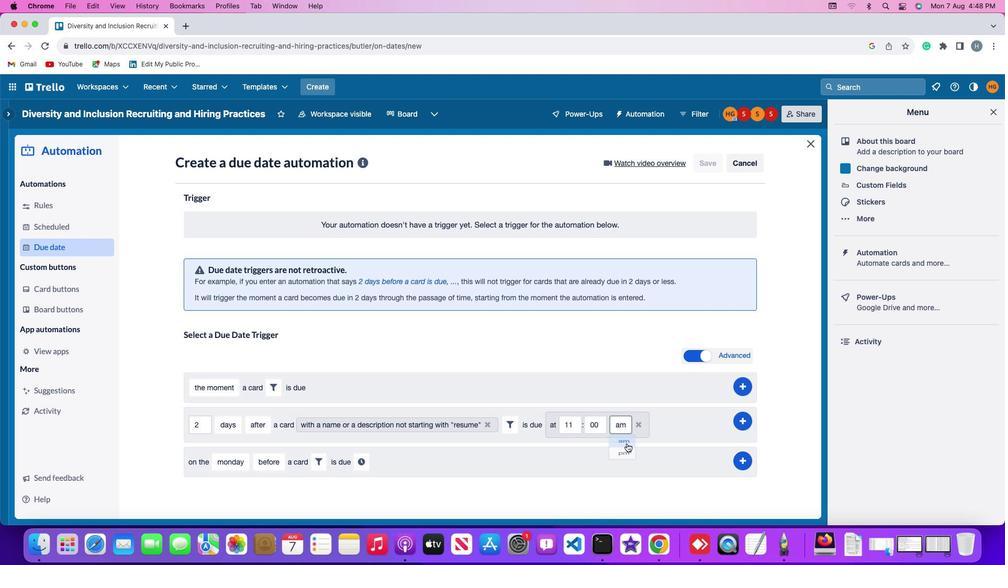 
Action: Mouse moved to (812, 436)
Screenshot: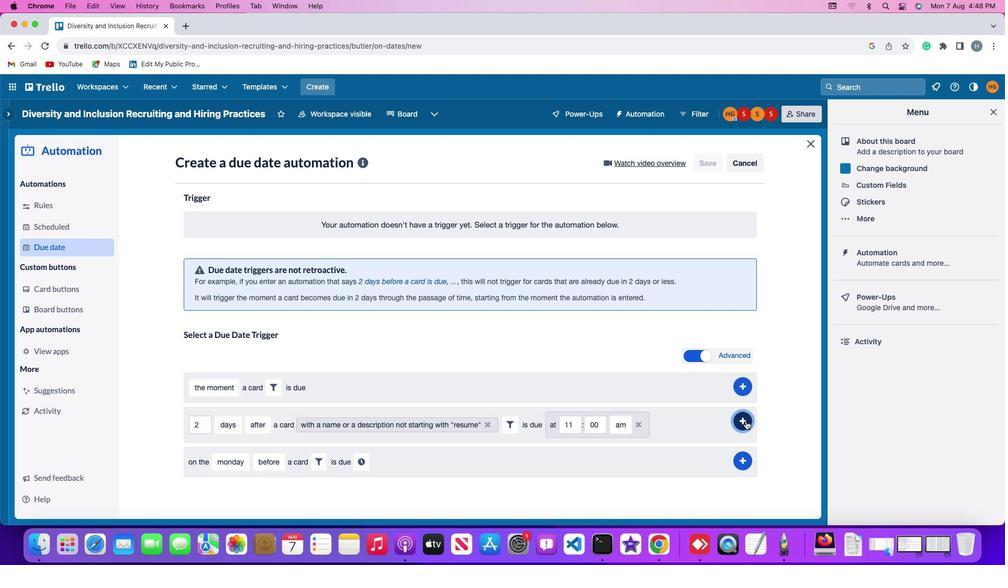 
Action: Mouse pressed left at (812, 436)
Screenshot: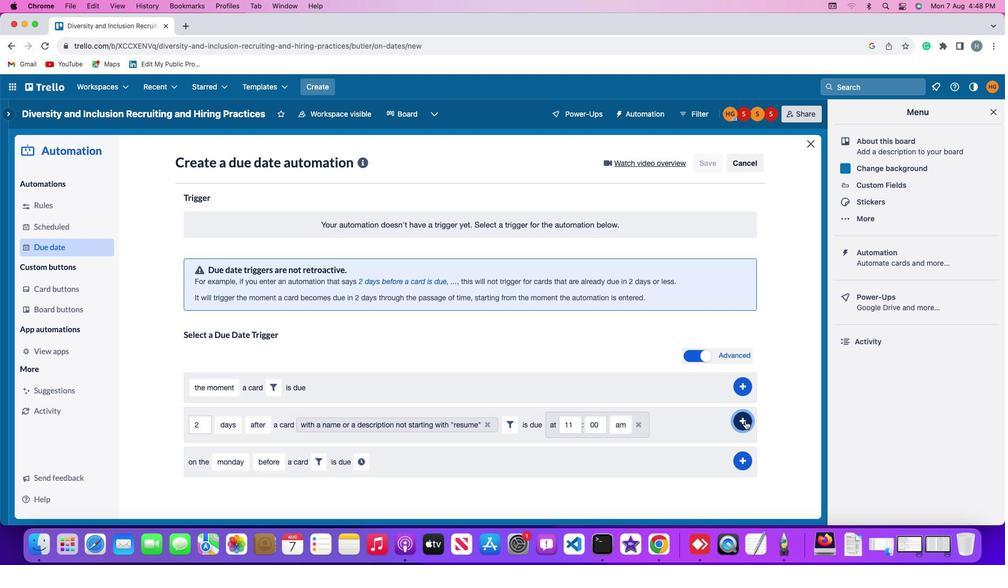 
Action: Mouse moved to (855, 292)
Screenshot: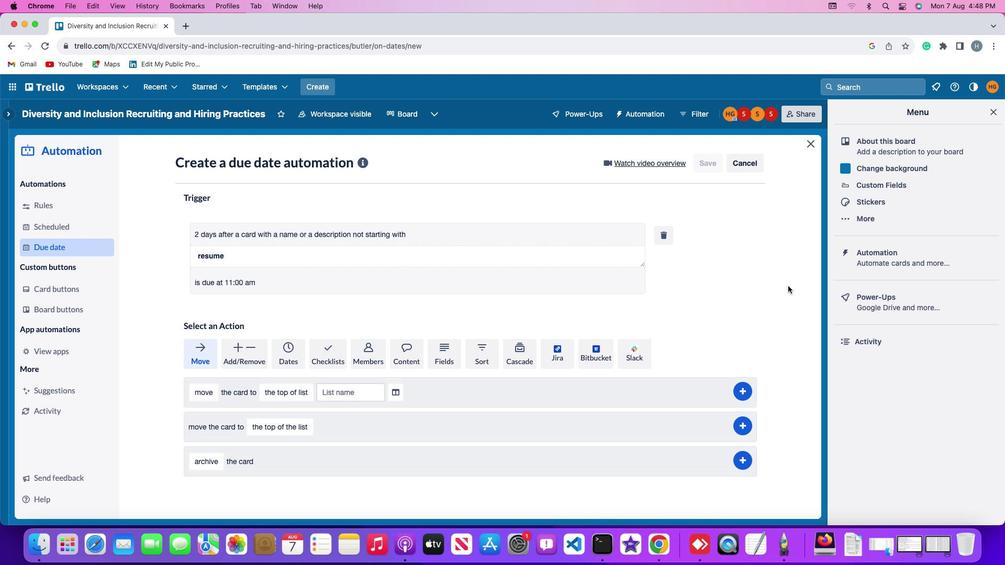 
